 Task: Write a message "I hope this message finds you well. I wanted to reach out and connect with you on LinkedIn" to Hitesh Gulati.
Action: Mouse moved to (723, 77)
Screenshot: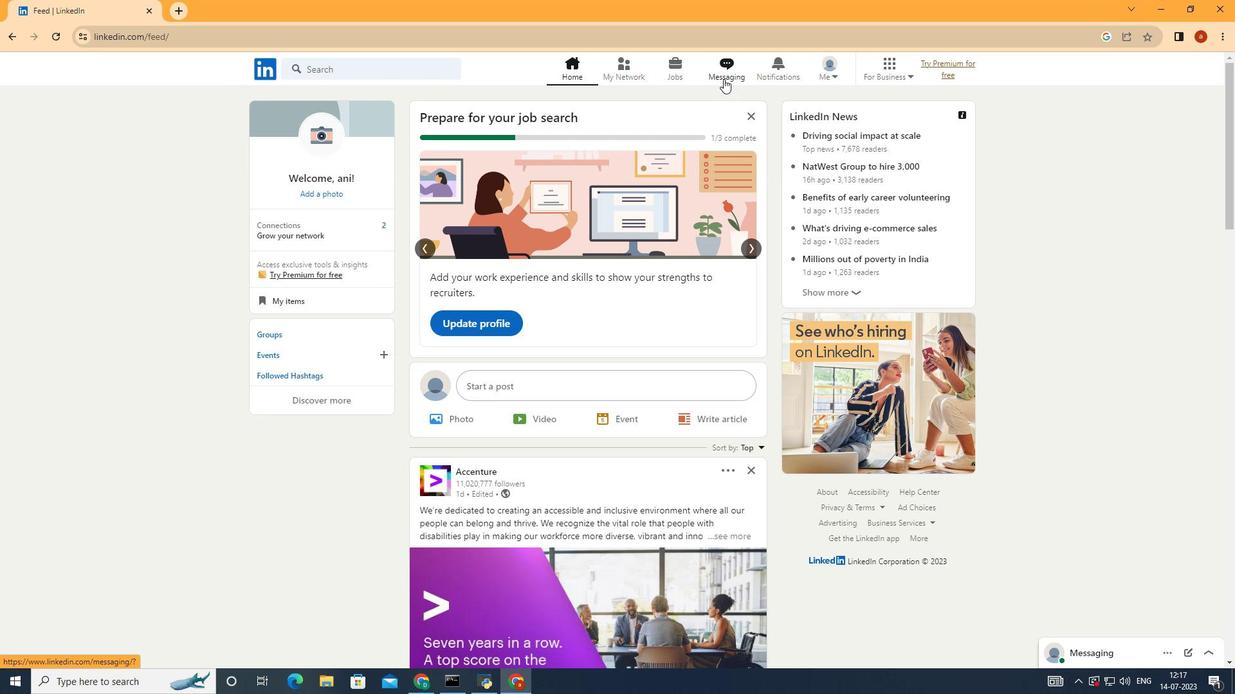 
Action: Mouse pressed left at (723, 77)
Screenshot: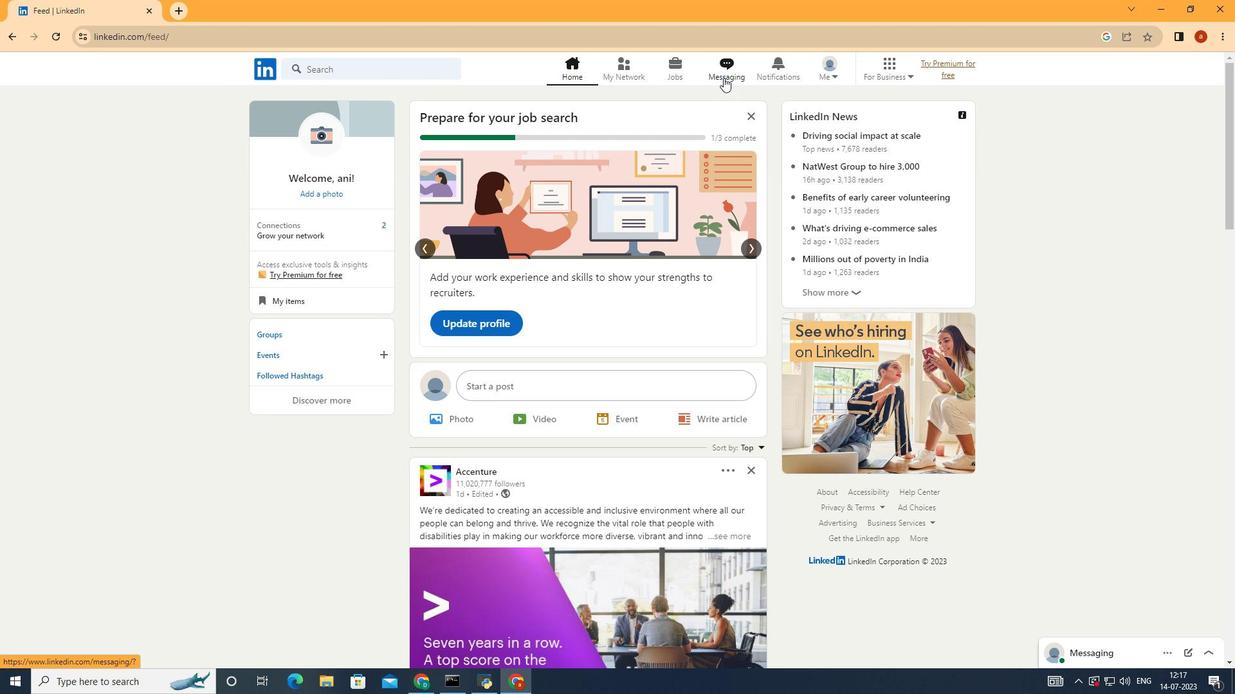 
Action: Mouse moved to (438, 115)
Screenshot: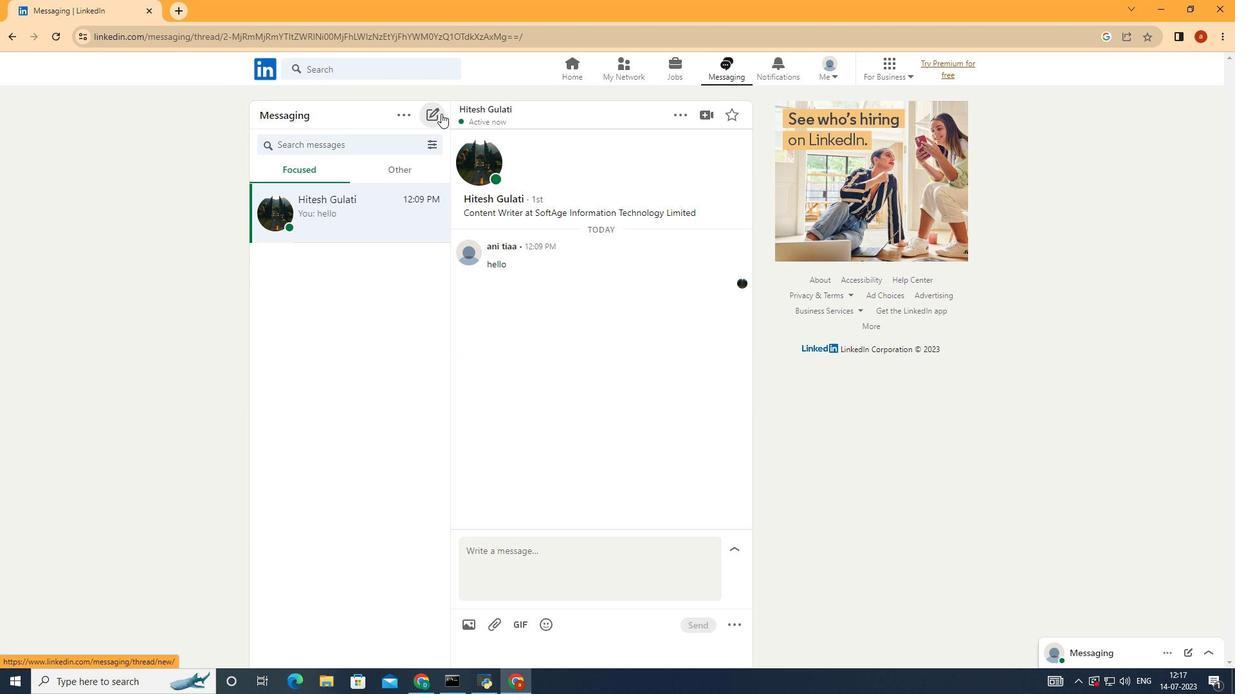 
Action: Mouse pressed left at (438, 115)
Screenshot: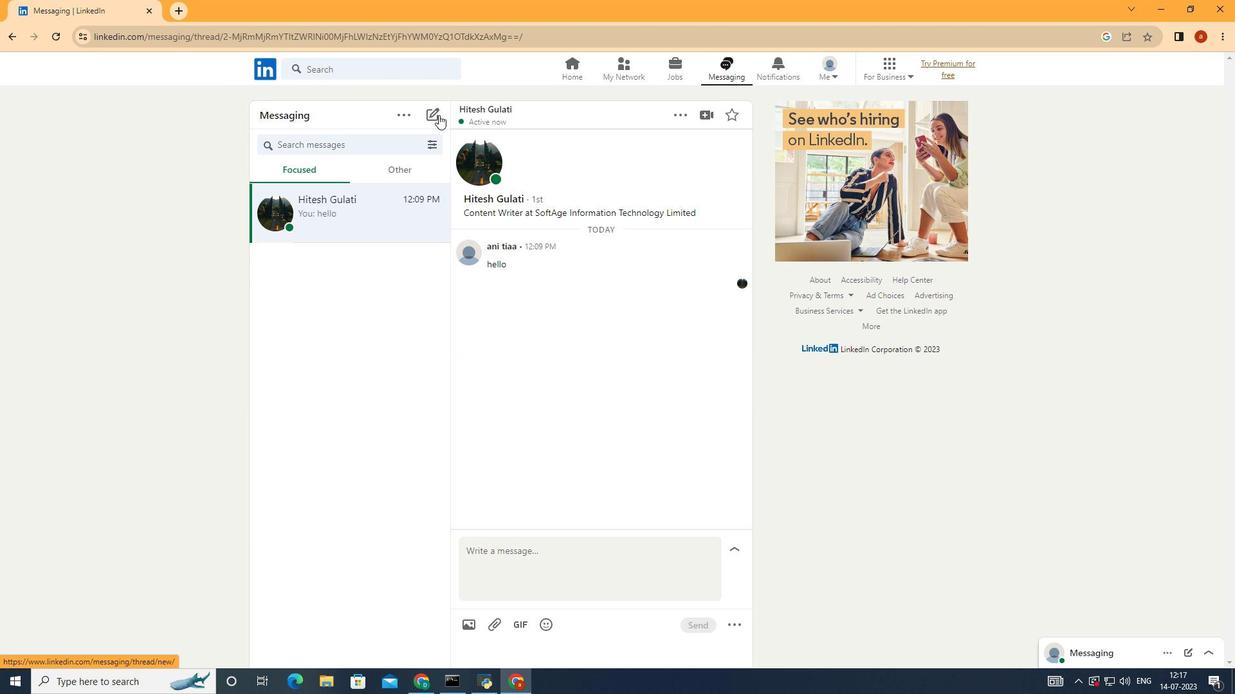 
Action: Mouse moved to (482, 145)
Screenshot: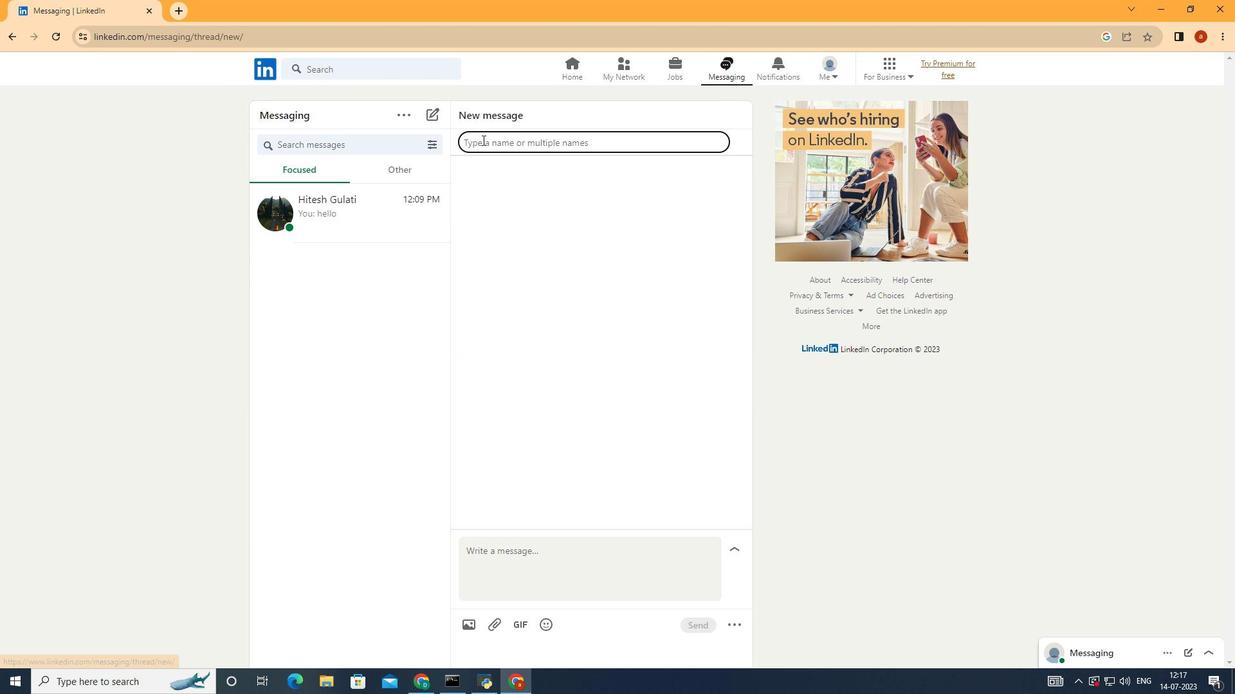 
Action: Key pressed <Key.shift>Hitesh<Key.space><Key.shift>Gulati
Screenshot: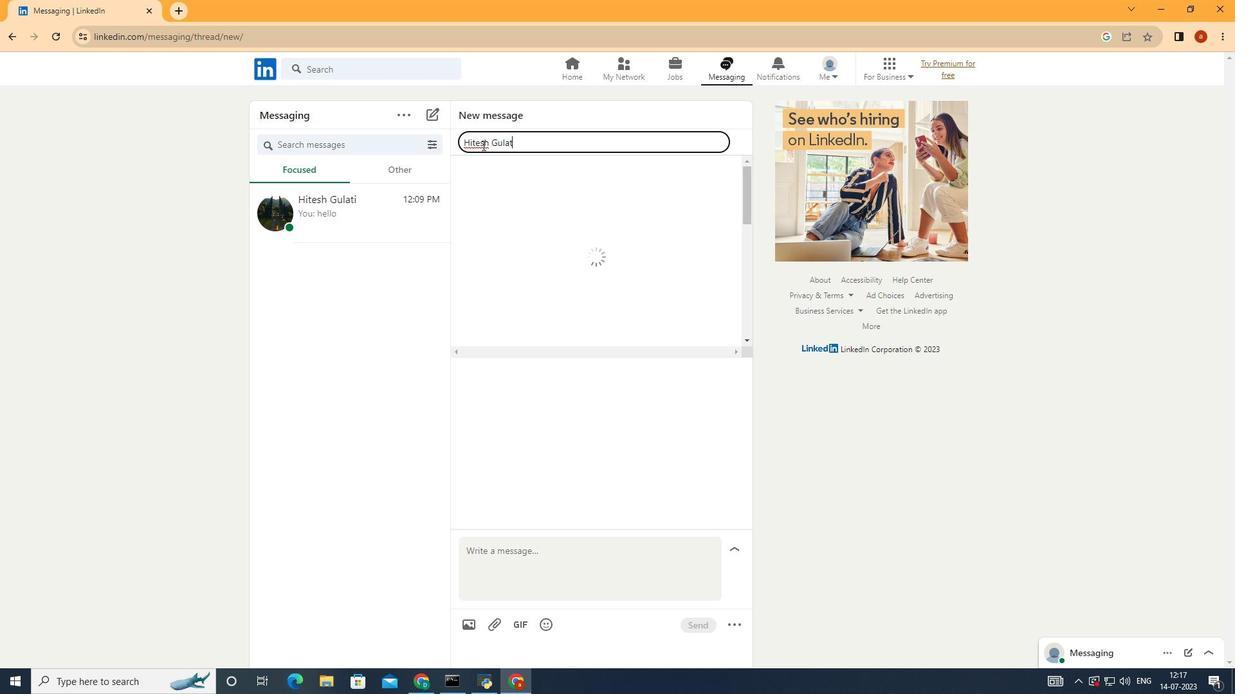 
Action: Mouse moved to (507, 169)
Screenshot: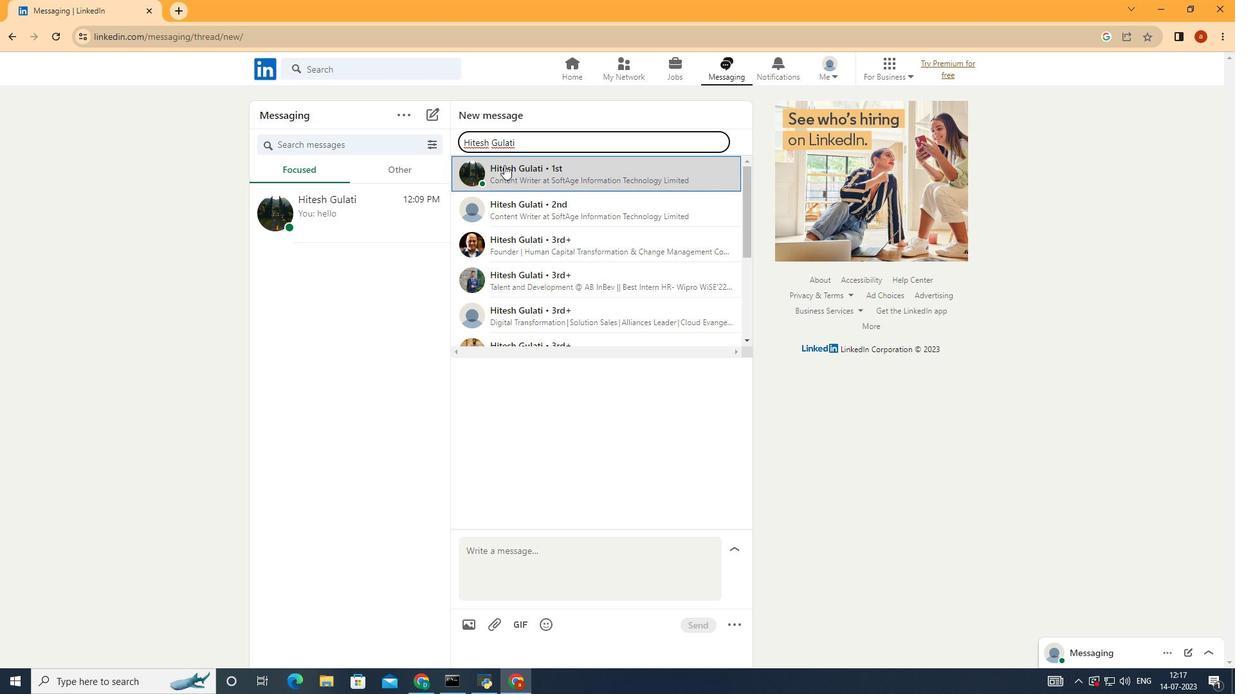 
Action: Mouse pressed left at (507, 169)
Screenshot: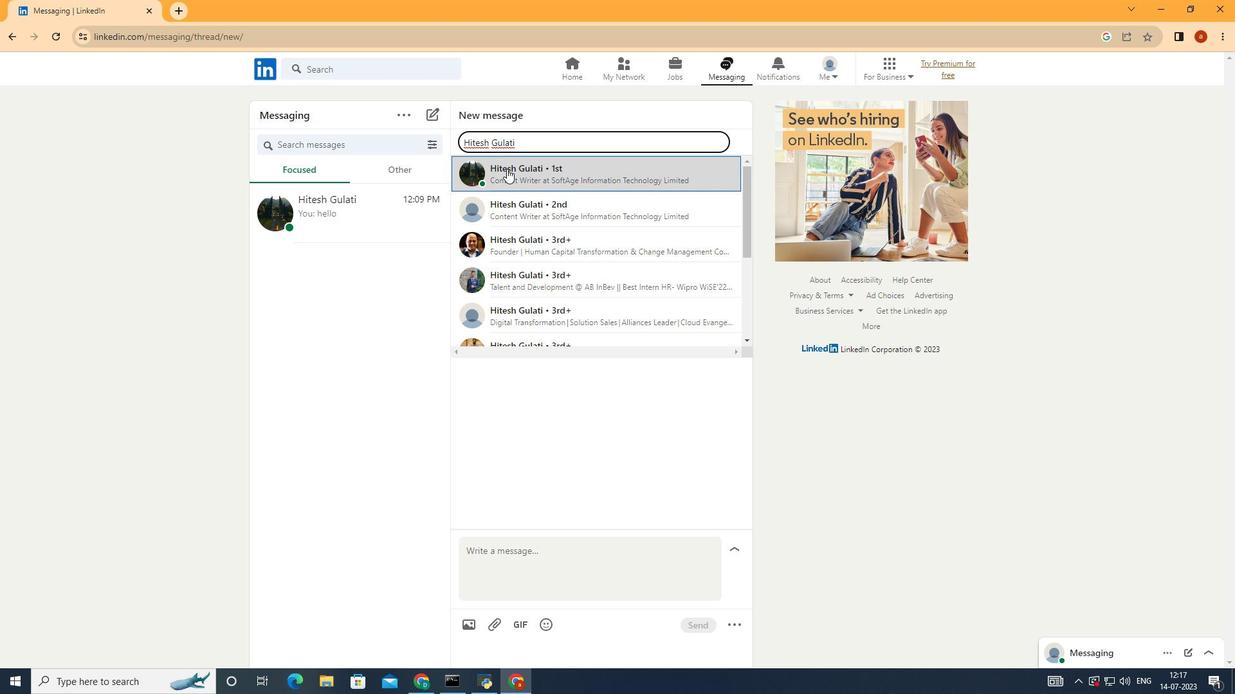 
Action: Mouse moved to (515, 568)
Screenshot: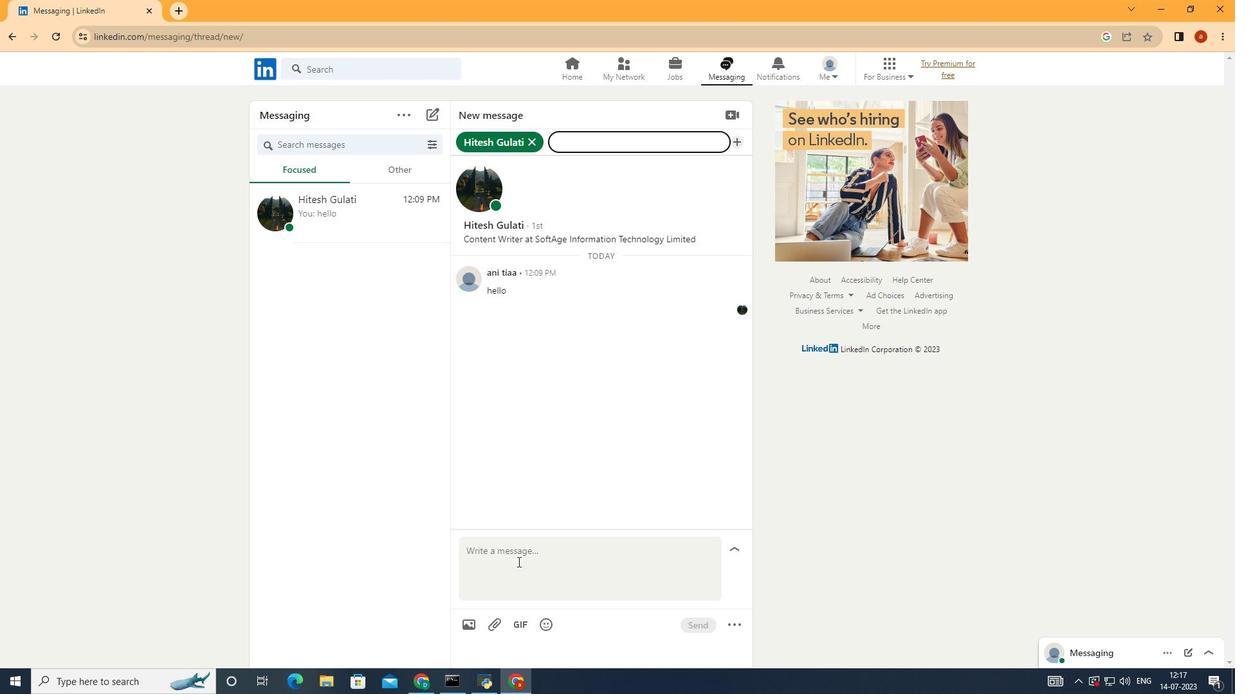 
Action: Mouse pressed left at (515, 568)
Screenshot: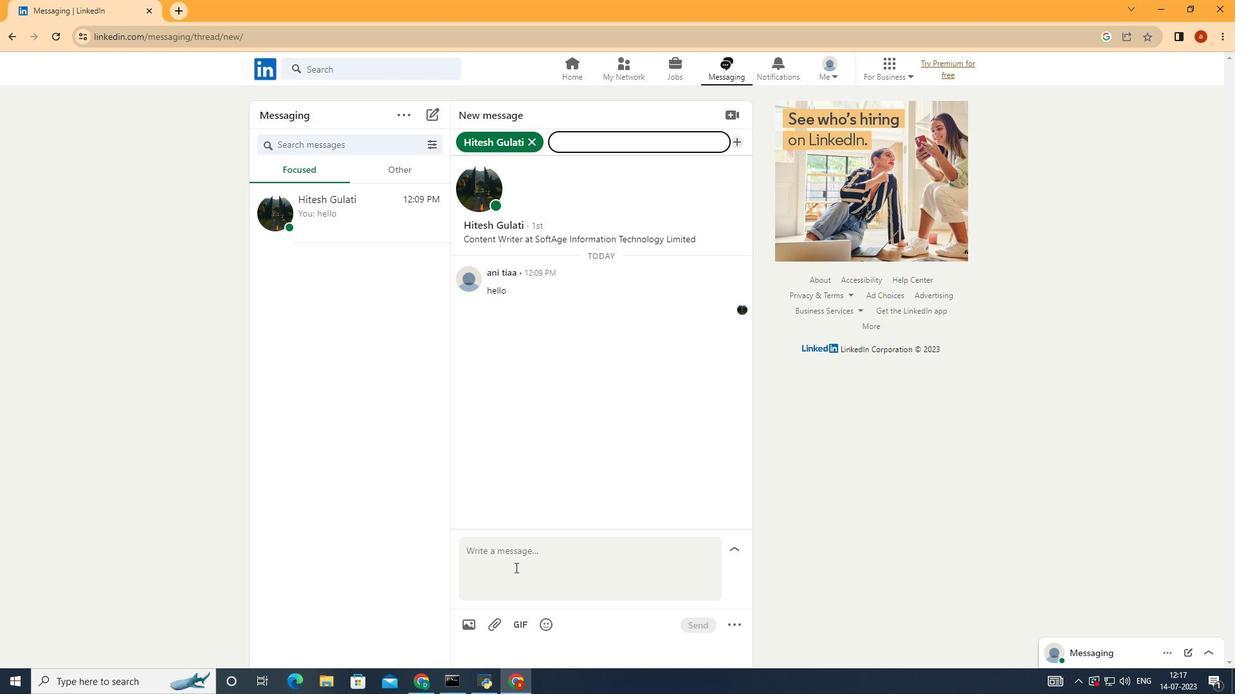 
Action: Key pressed <Key.shift>I<Key.space>hope<Key.space>this<Key.space>message<Key.space>finds<Key.space>you<Key.space>well.<Key.space><Key.shift>I<Key.space>wanted<Key.space>to<Key.space>reach<Key.space>out<Key.space>and<Key.space>connect<Key.space>with<Key.space>you<Key.space>on<Key.space><Key.shift>Linked<Key.shift>In<Key.space><Key.backspace>
Screenshot: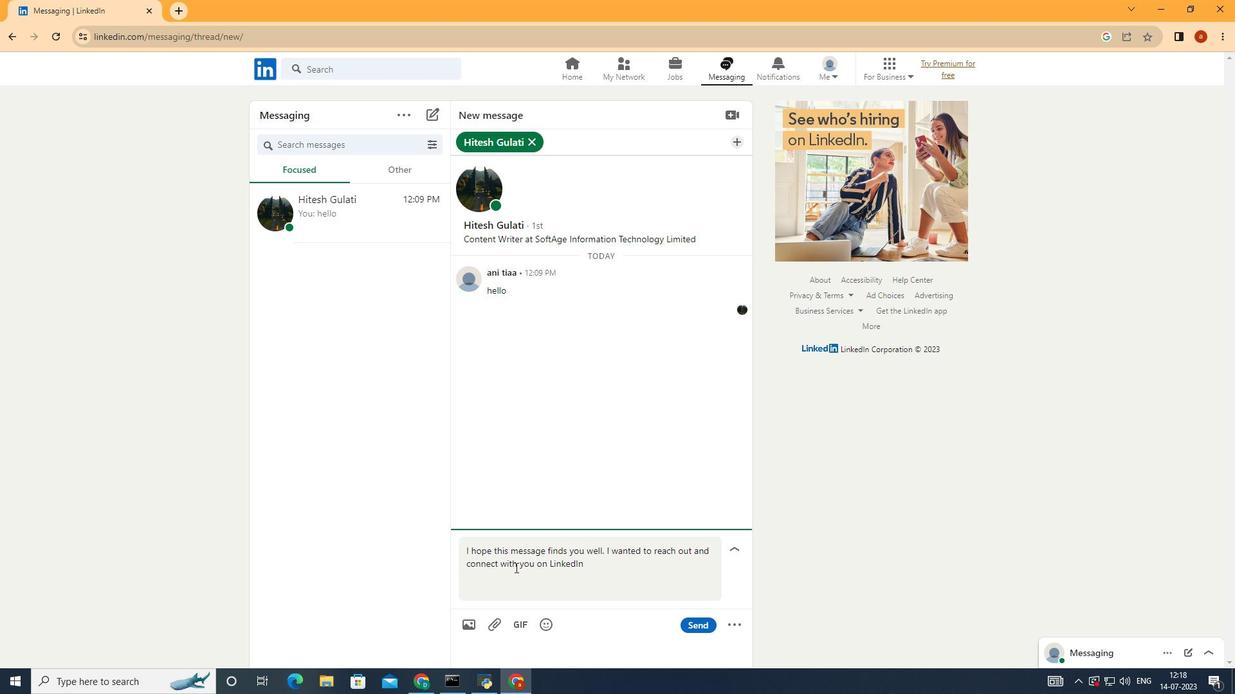 
Action: Mouse moved to (693, 622)
Screenshot: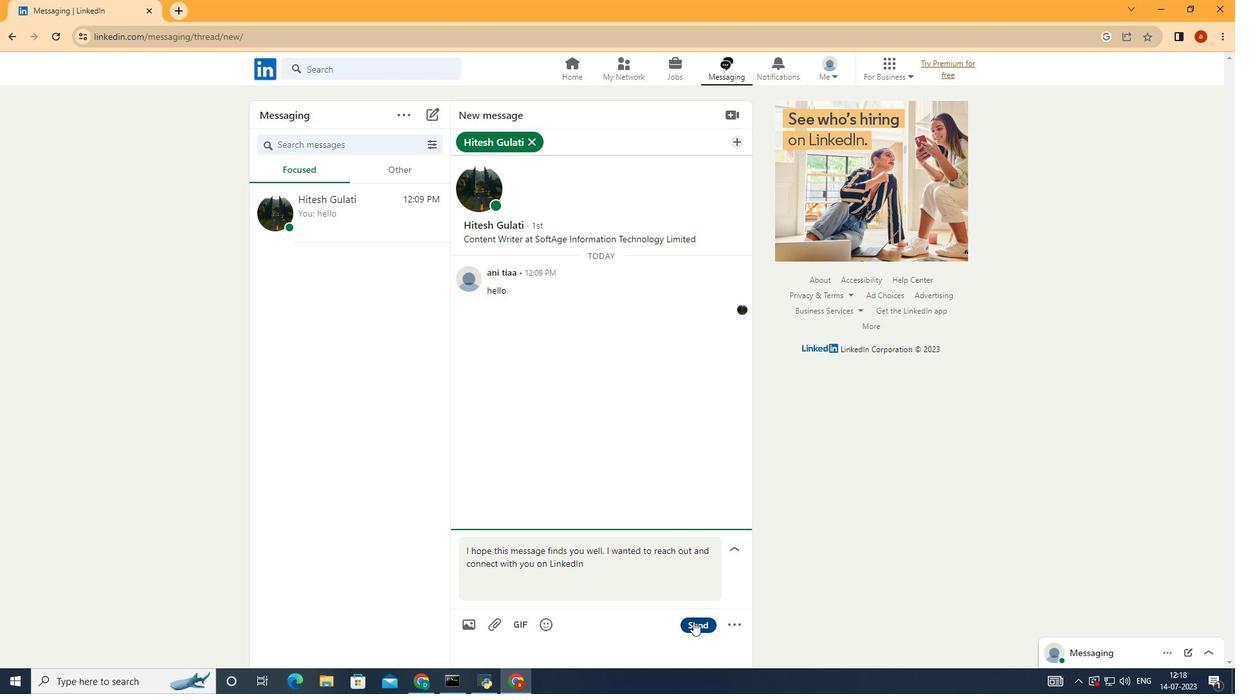 
